Task: Create a task  Improve UI/UX of the app on mobile devices , assign it to team member softage.6@softage.net in the project TransparentLine and update the status of the task to  At Risk , set the priority of the task to Medium.
Action: Mouse moved to (65, 459)
Screenshot: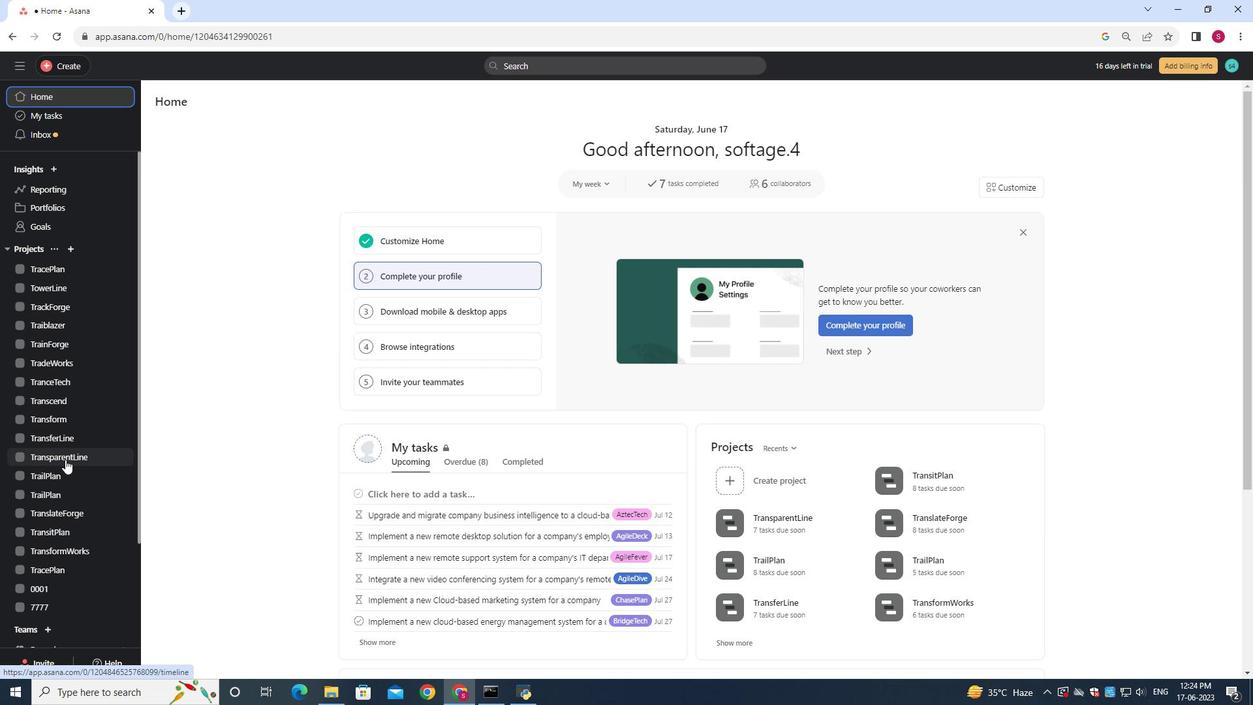 
Action: Mouse pressed left at (65, 459)
Screenshot: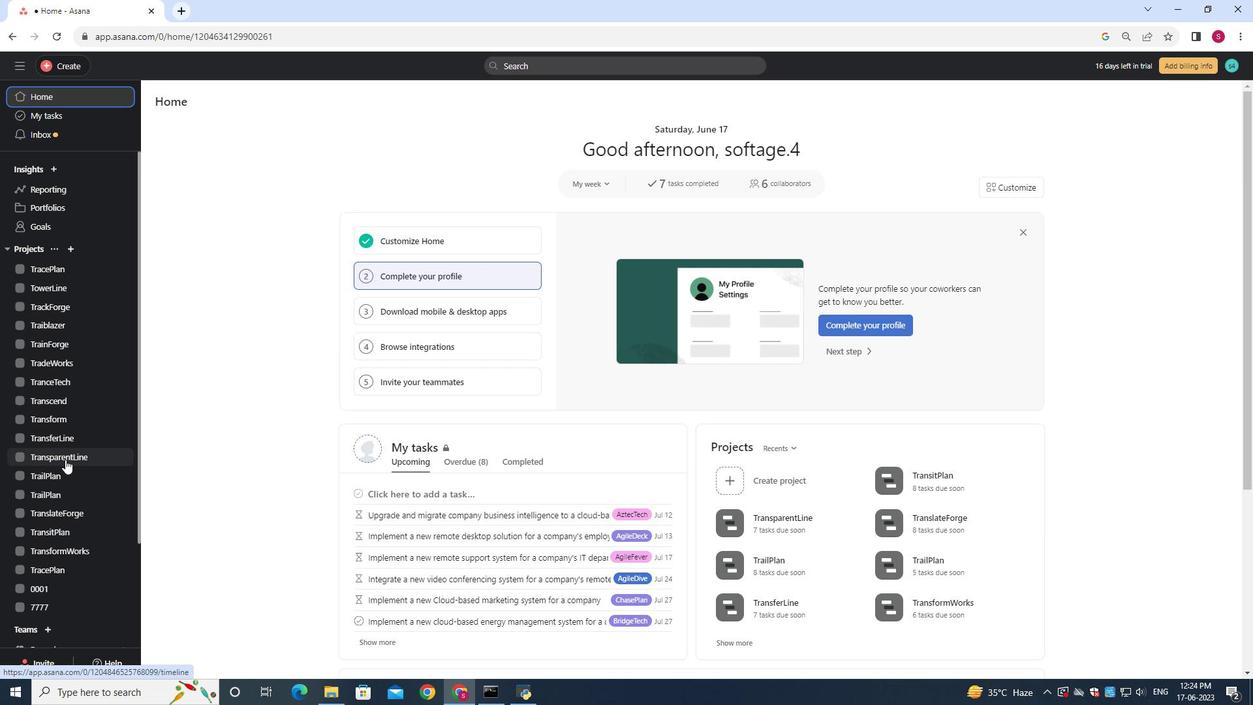 
Action: Mouse moved to (173, 151)
Screenshot: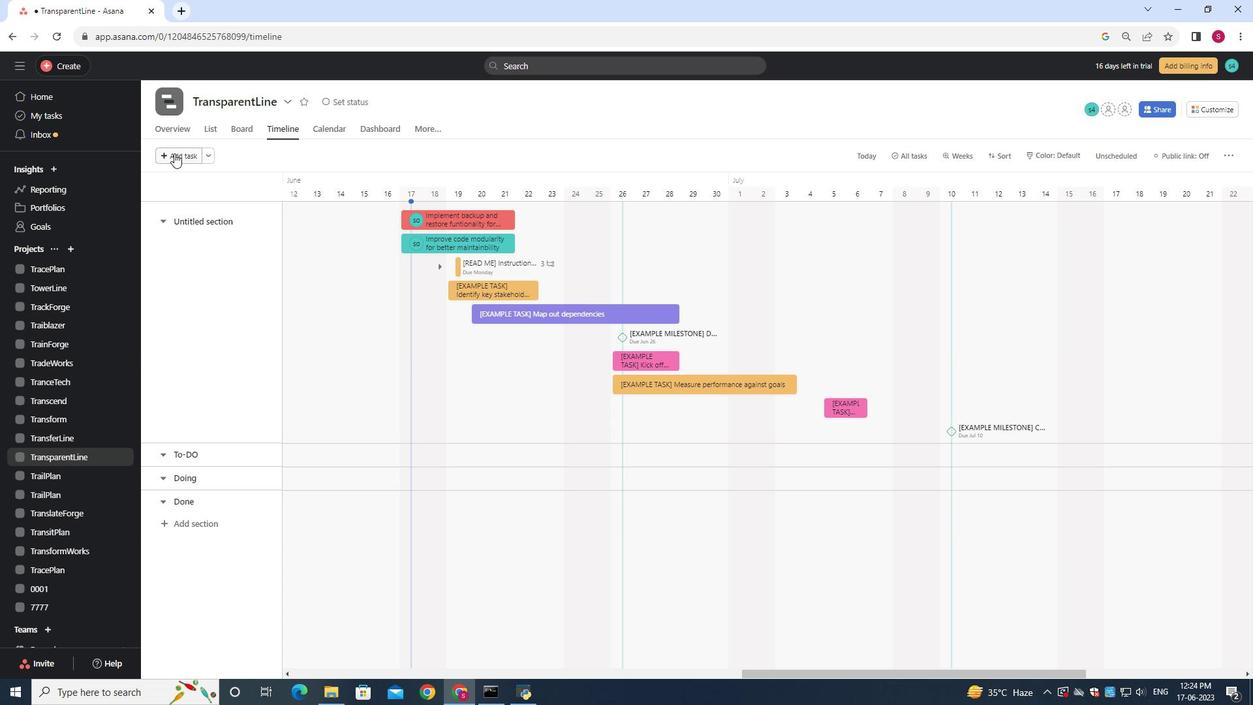 
Action: Mouse pressed left at (173, 151)
Screenshot: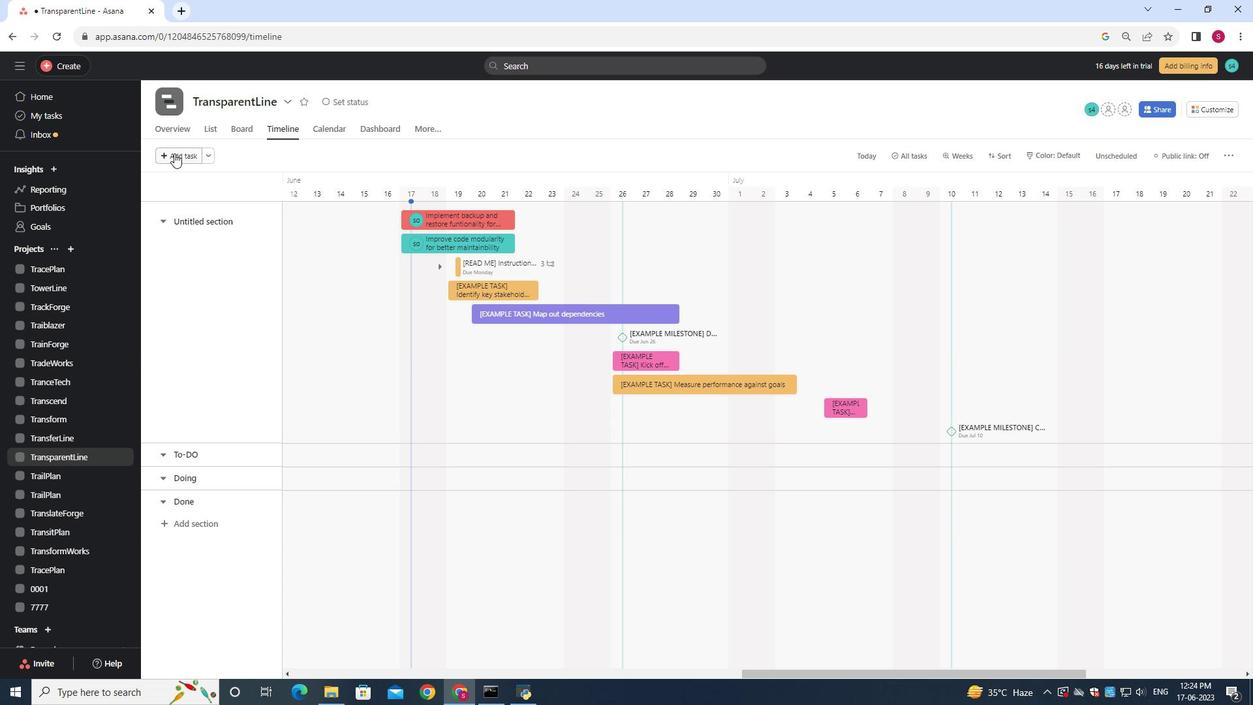 
Action: Mouse moved to (179, 156)
Screenshot: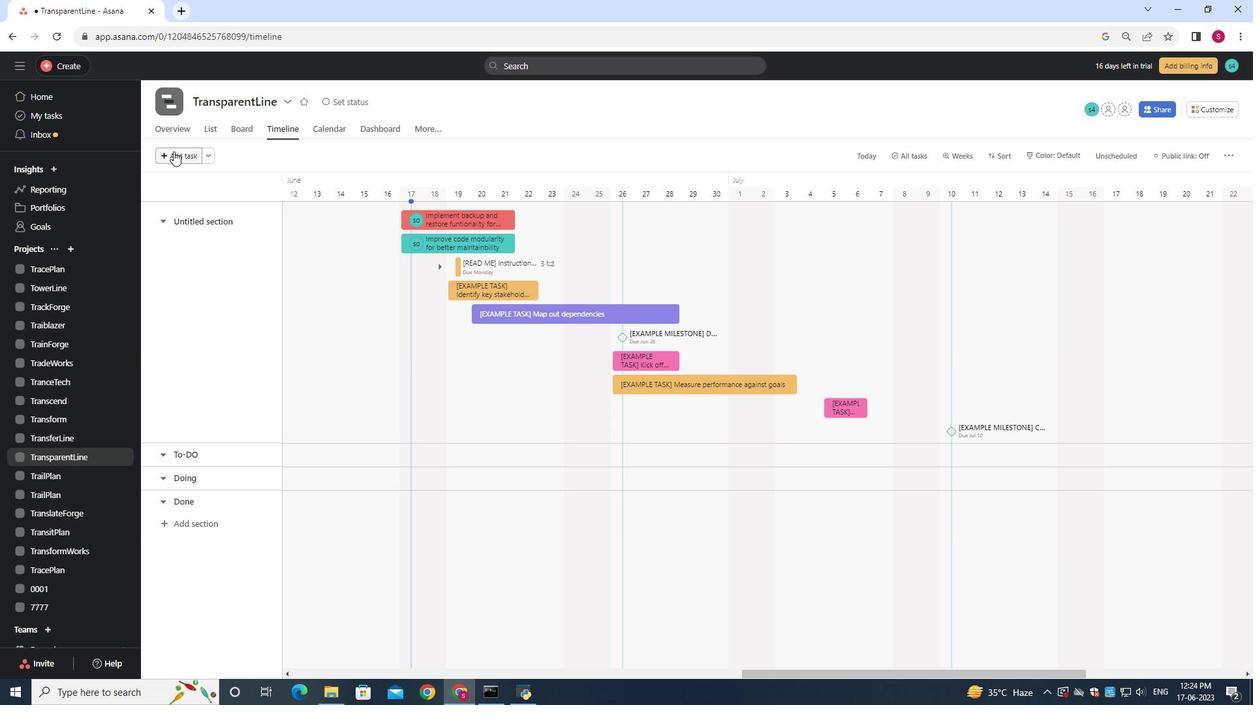 
Action: Key pressed <Key.shift>Improve<Key.space><Key.shift>UI/<Key.shift><Key.shift><Key.shift><Key.shift><Key.shift><Key.shift><Key.shift><Key.shift>UX<Key.space>of<Key.space>the<Key.space>app<Key.space>on<Key.space>mobile<Key.space>devices
Screenshot: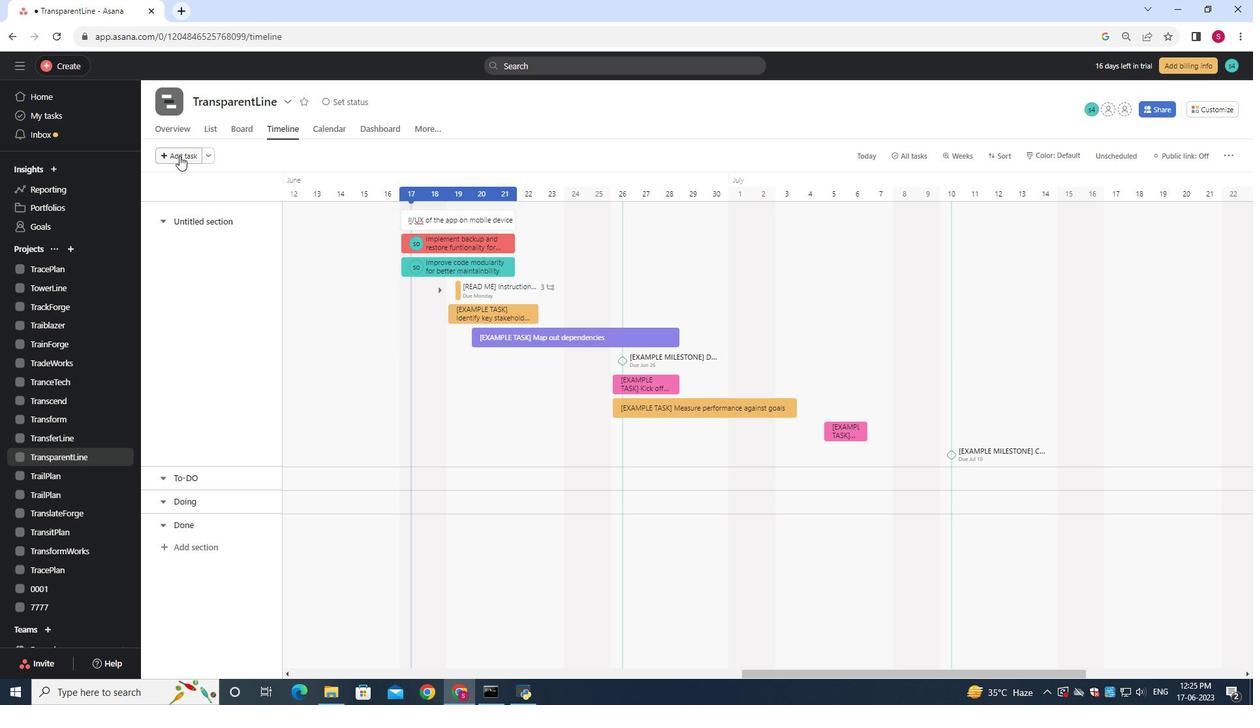 
Action: Mouse moved to (462, 223)
Screenshot: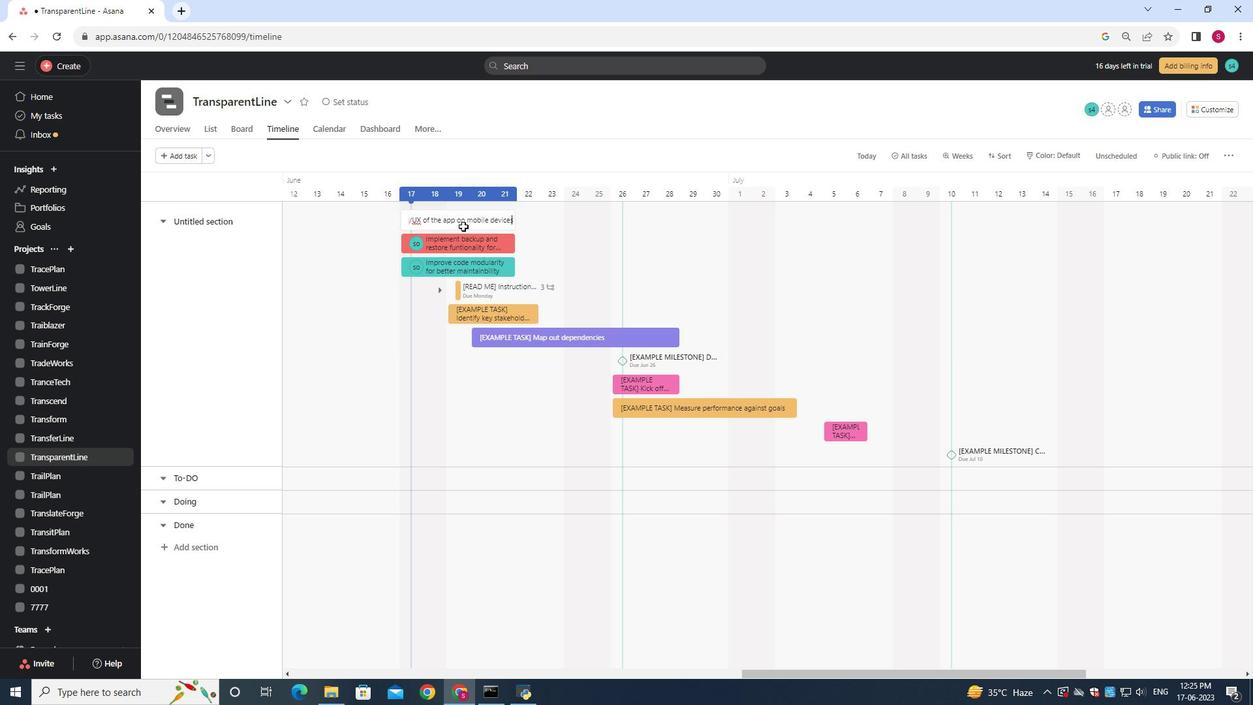 
Action: Mouse pressed left at (462, 223)
Screenshot: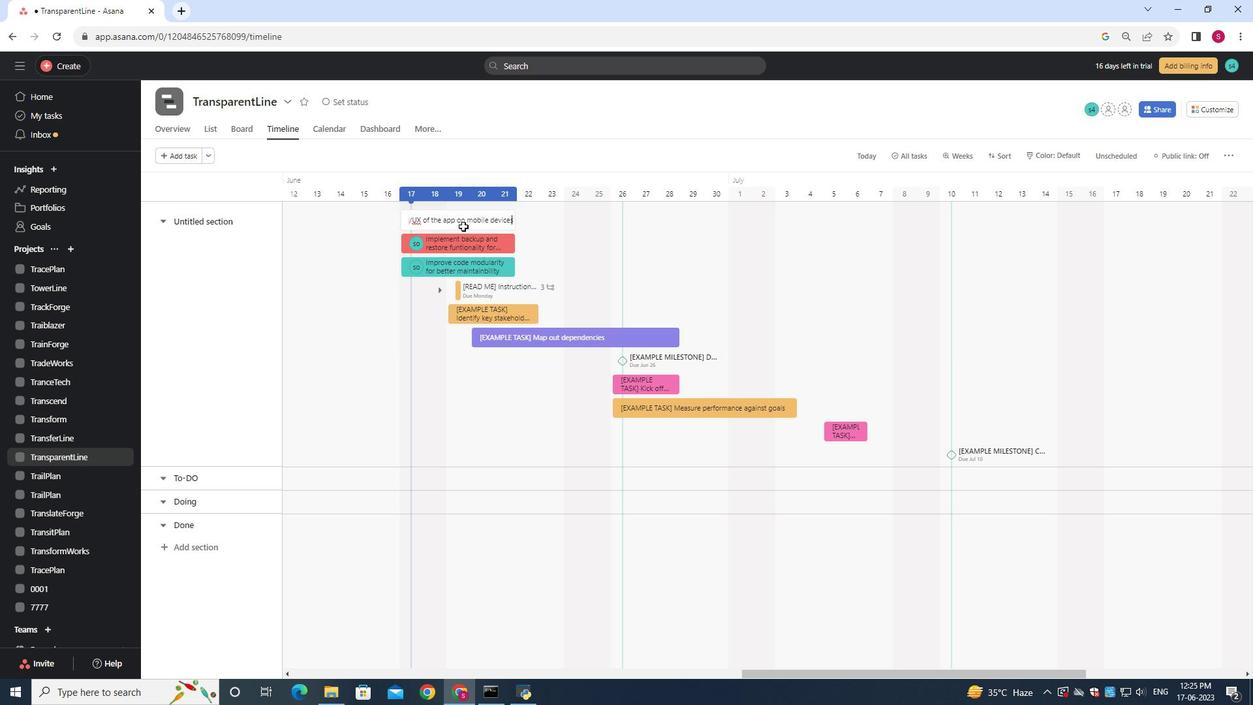 
Action: Mouse moved to (974, 220)
Screenshot: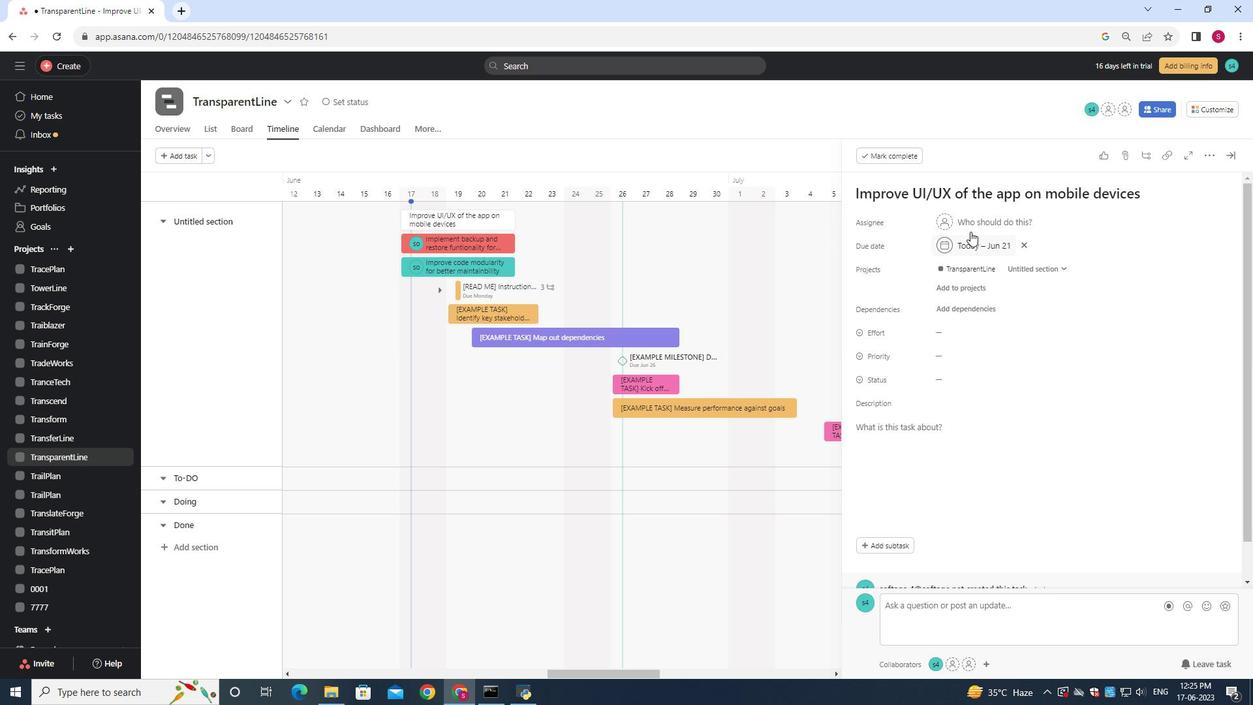 
Action: Mouse pressed left at (974, 220)
Screenshot: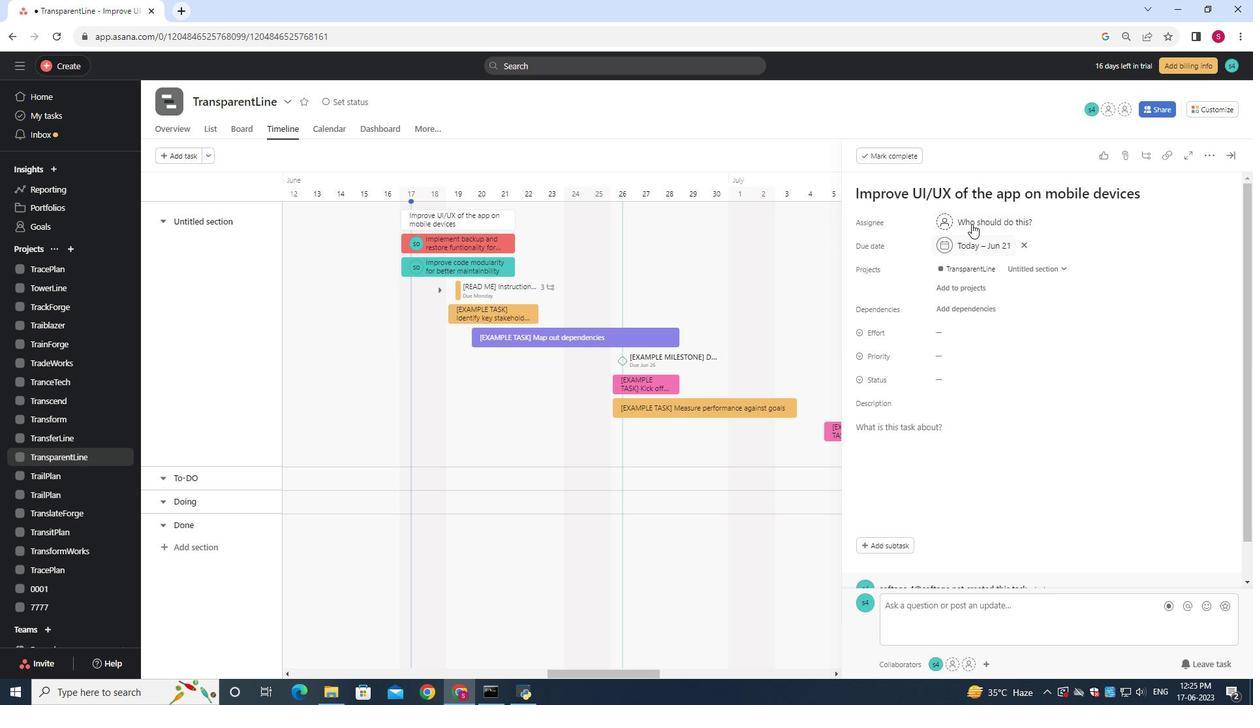 
Action: Mouse moved to (974, 220)
Screenshot: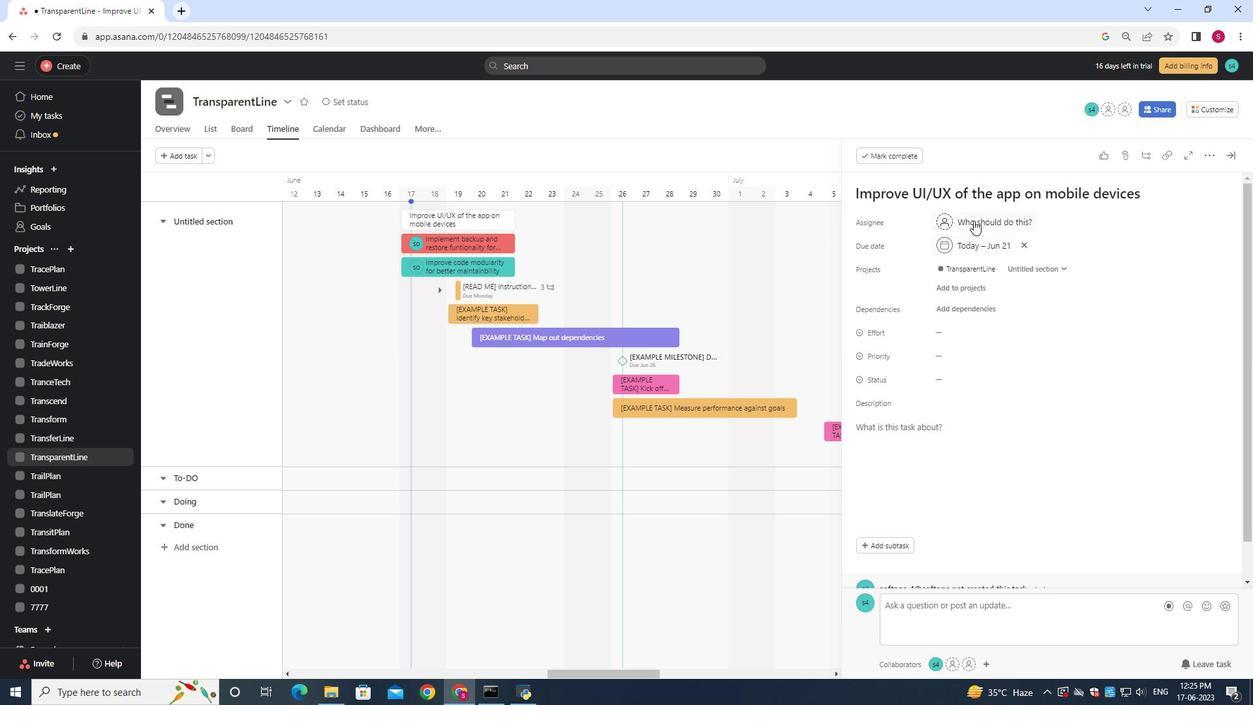 
Action: Key pressed softage.6<Key.shift>@softage.net
Screenshot: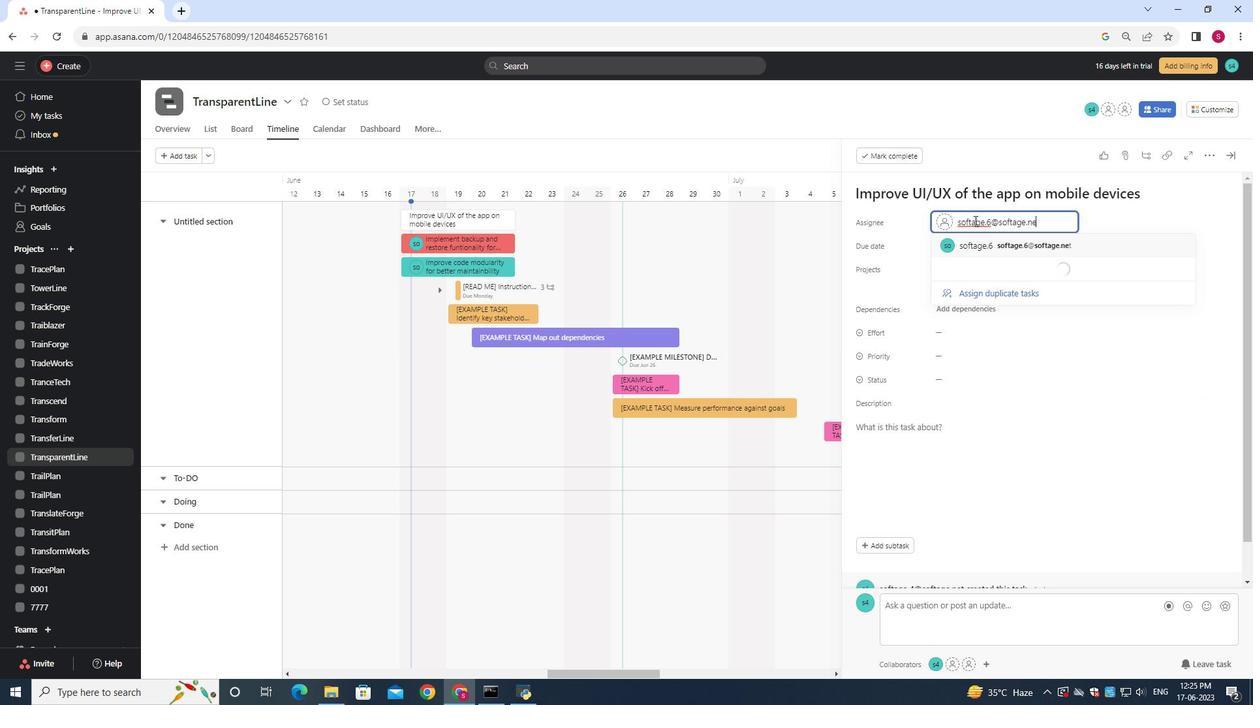 
Action: Mouse moved to (1023, 247)
Screenshot: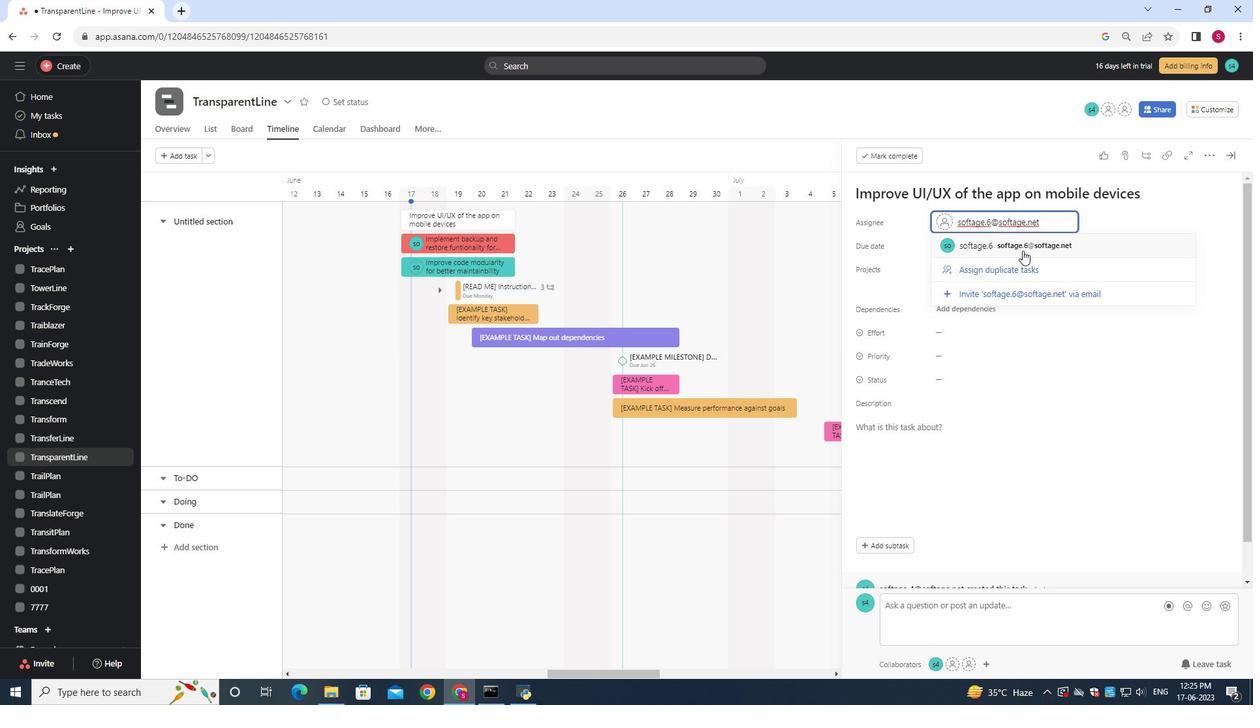 
Action: Mouse pressed left at (1023, 247)
Screenshot: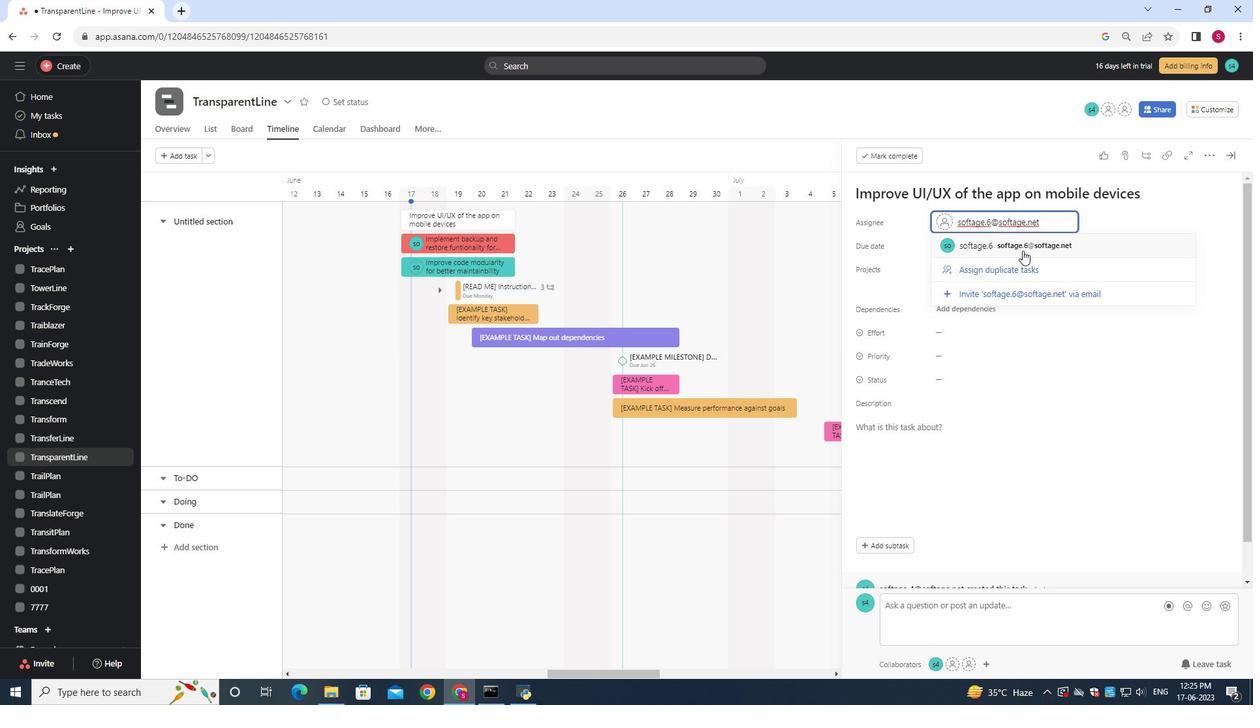 
Action: Mouse moved to (1021, 242)
Screenshot: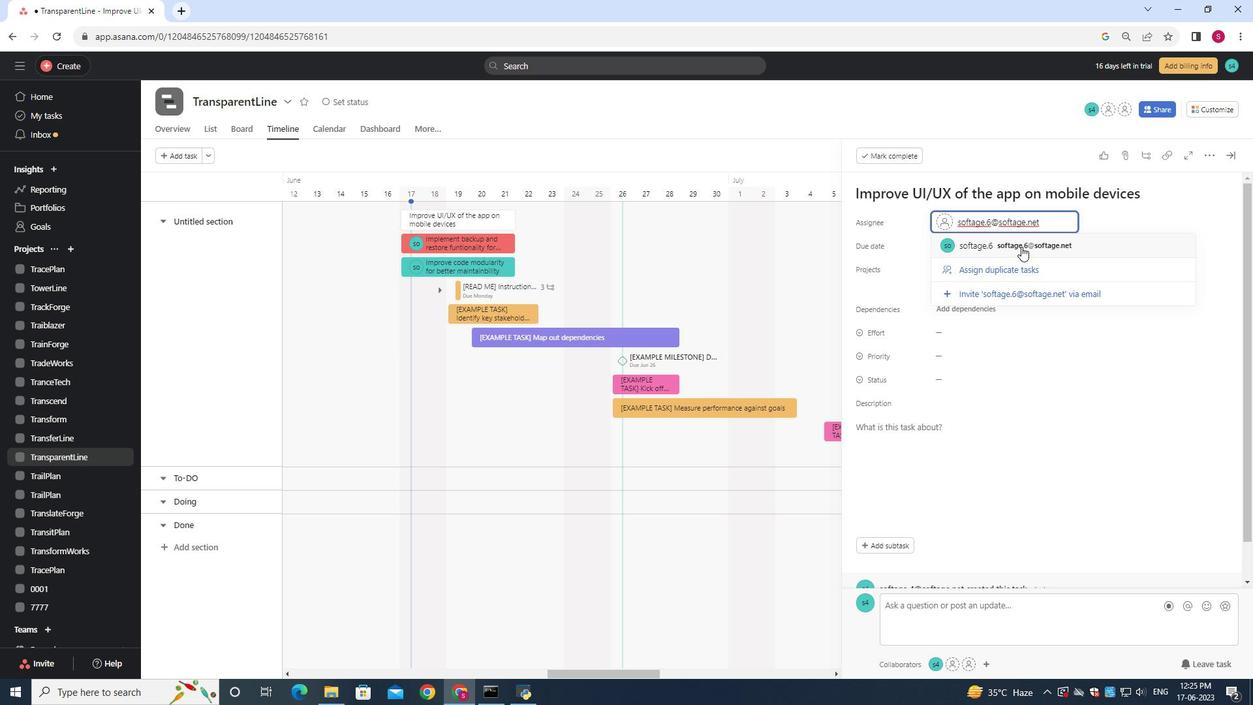 
Action: Mouse pressed left at (1021, 242)
Screenshot: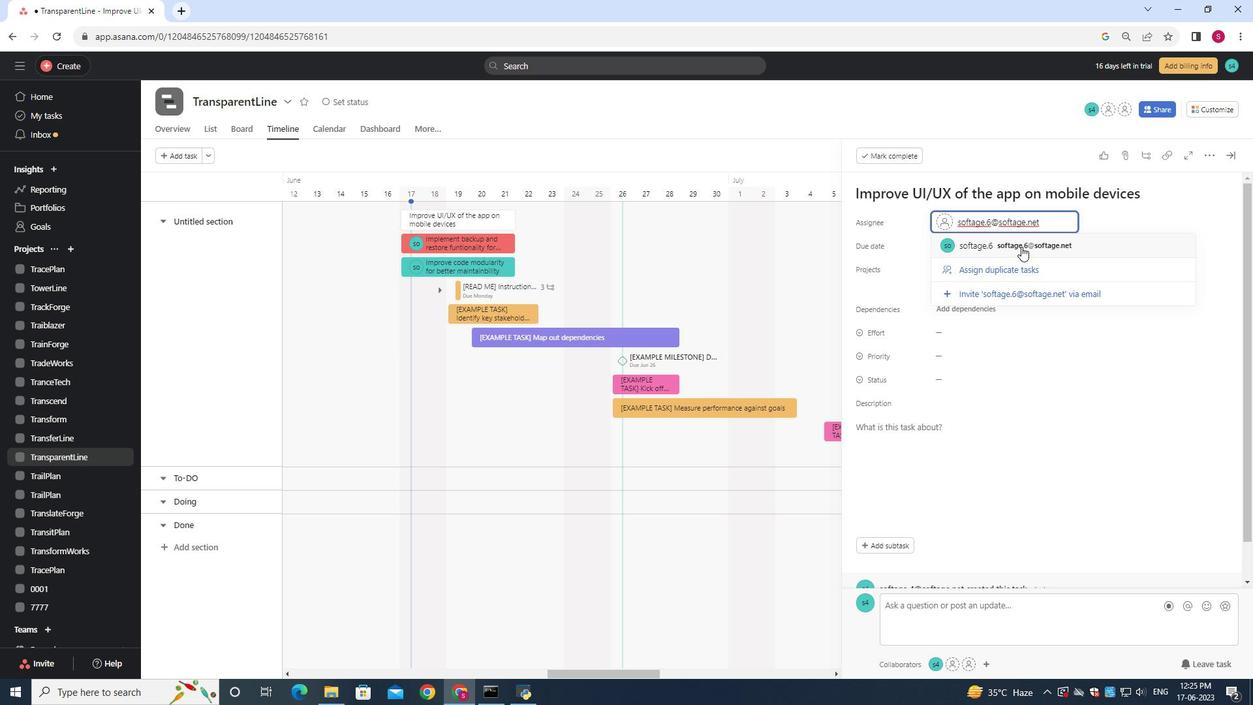 
Action: Mouse moved to (942, 376)
Screenshot: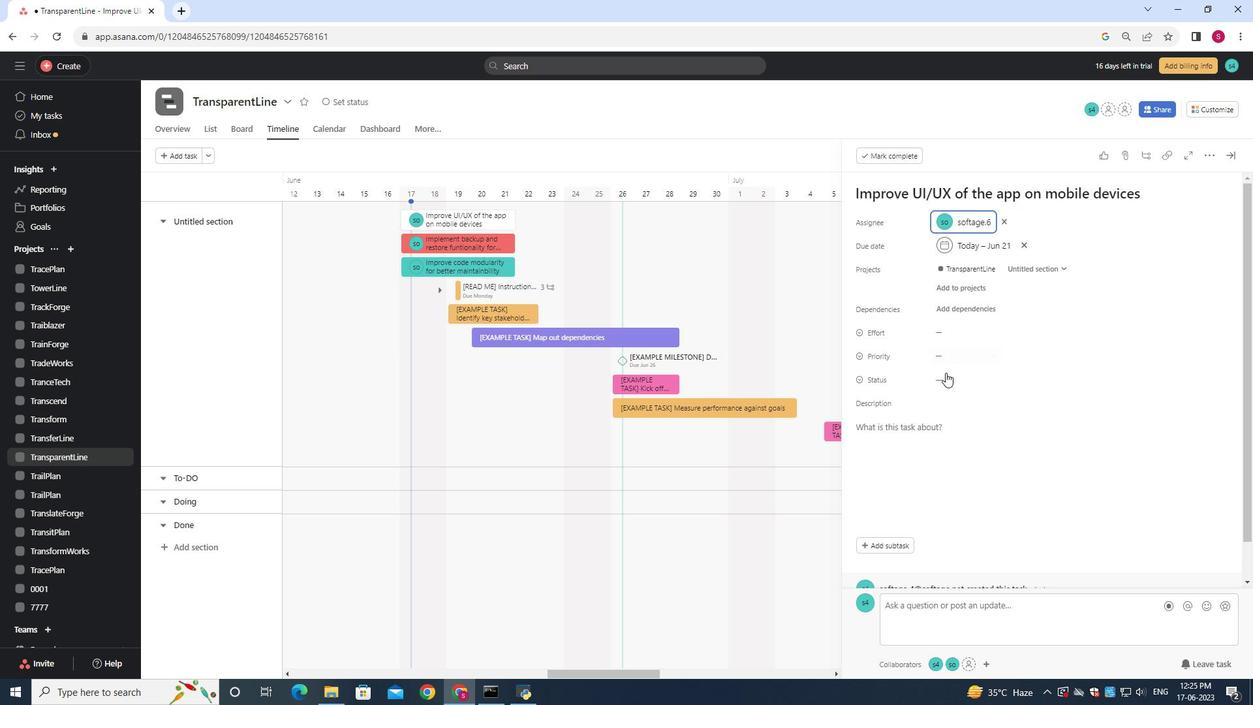 
Action: Mouse pressed left at (942, 376)
Screenshot: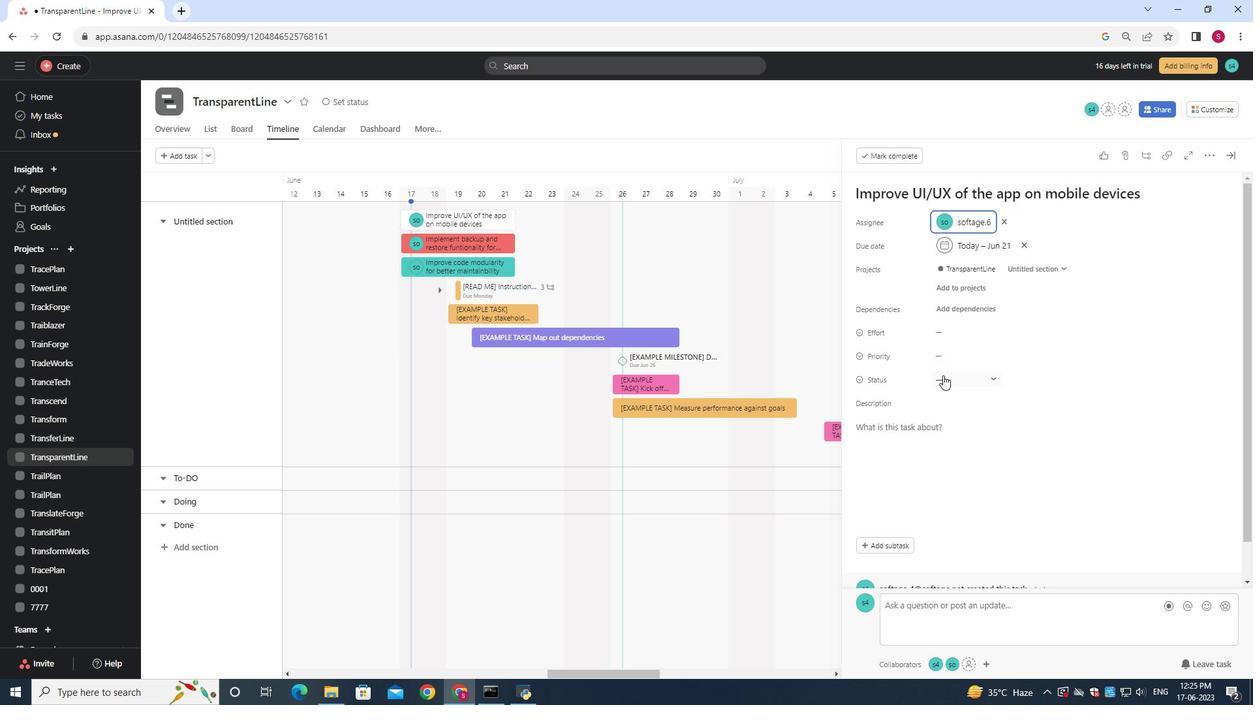 
Action: Mouse moved to (968, 439)
Screenshot: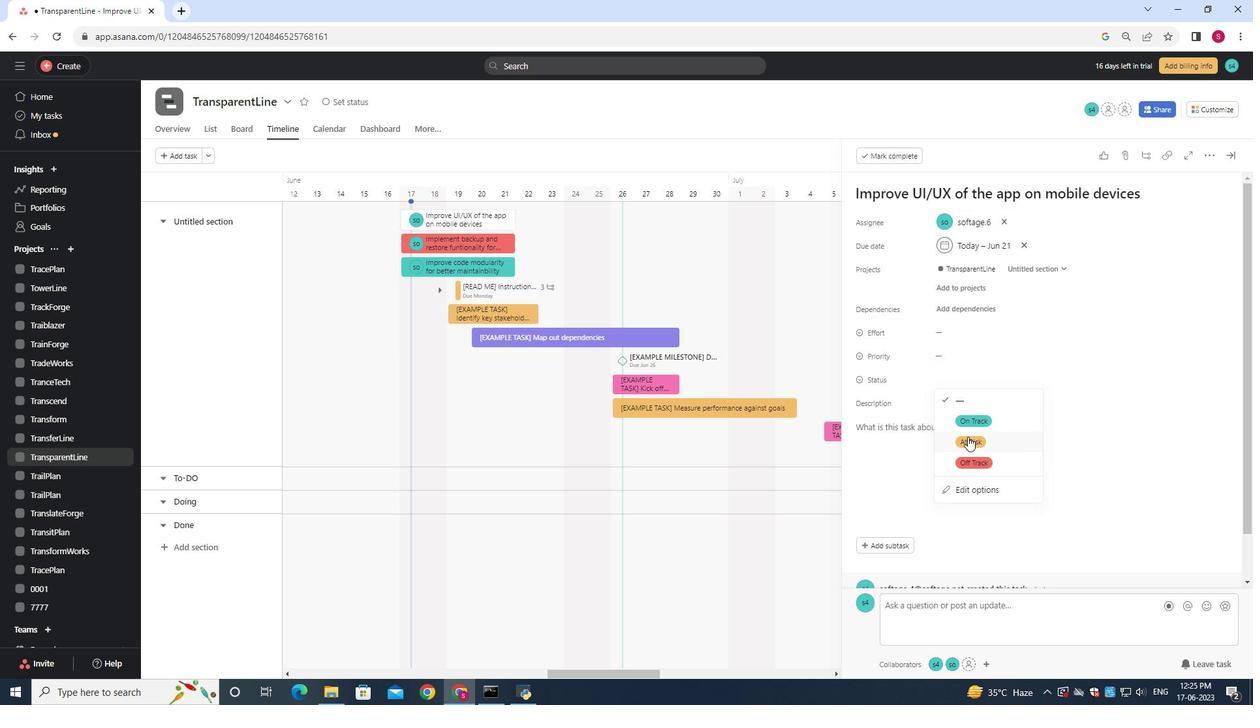 
Action: Mouse pressed left at (968, 439)
Screenshot: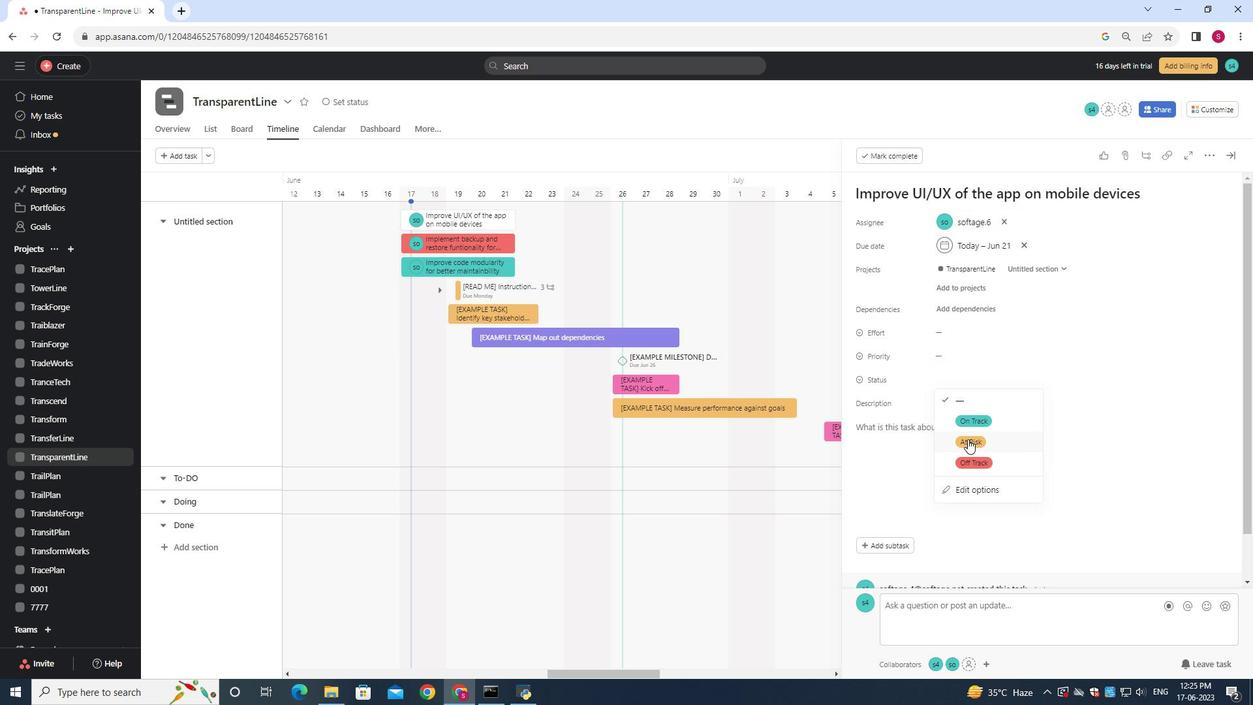 
Action: Mouse moved to (947, 356)
Screenshot: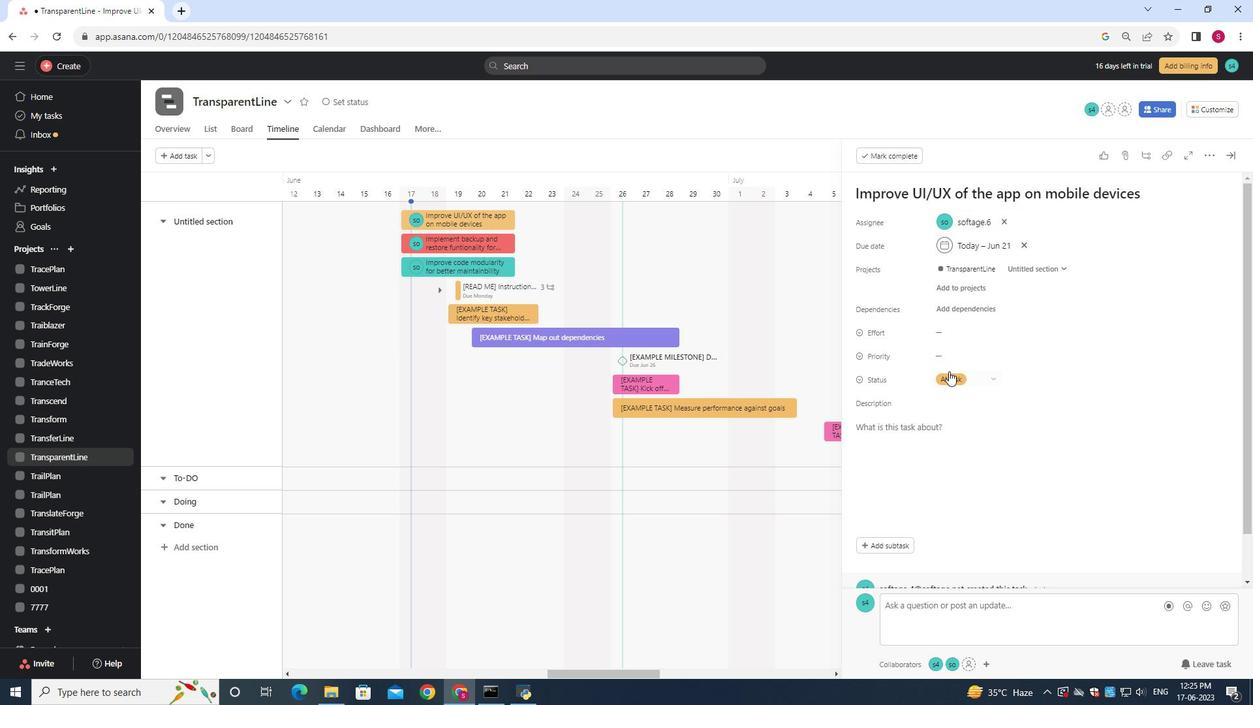 
Action: Mouse pressed left at (947, 356)
Screenshot: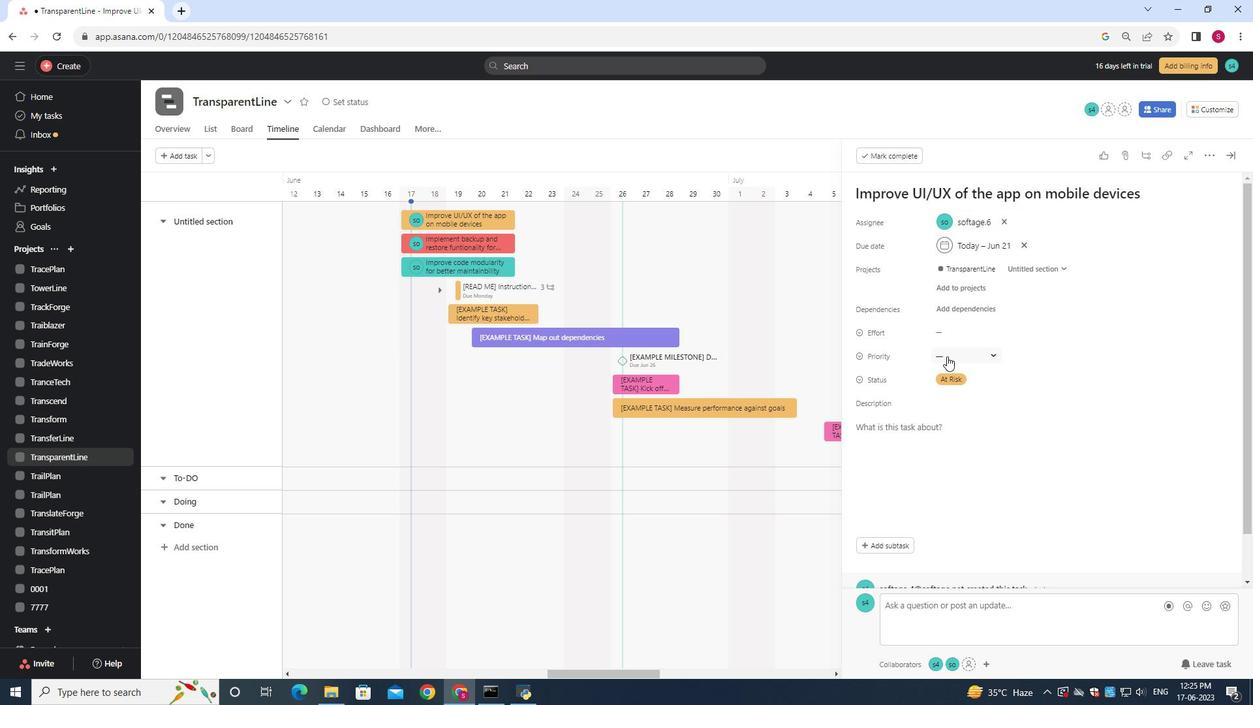 
Action: Mouse moved to (977, 417)
Screenshot: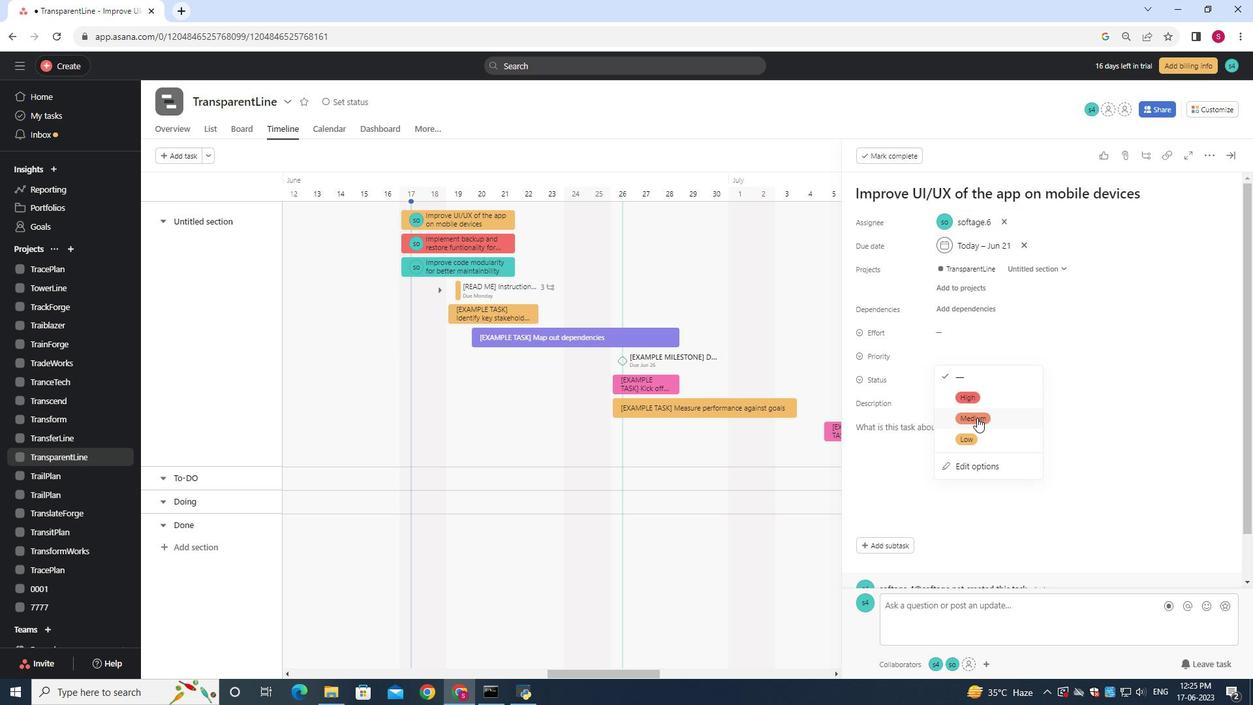 
Action: Mouse pressed left at (977, 417)
Screenshot: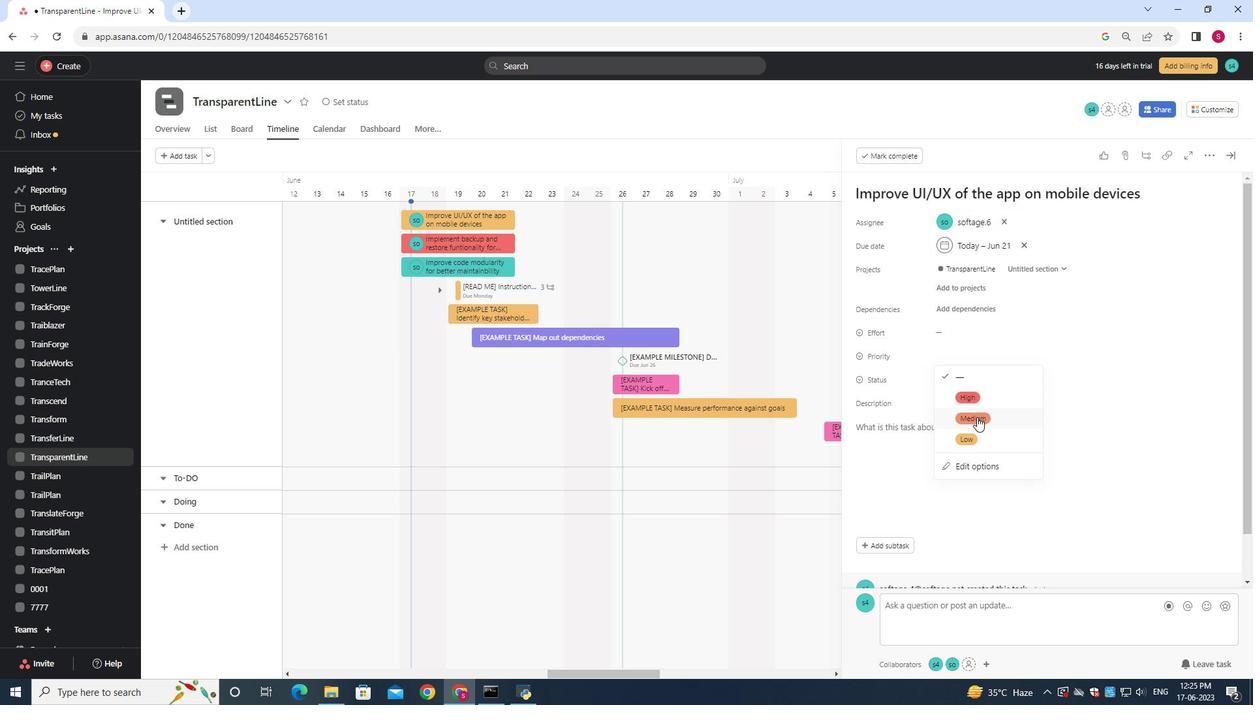 
Action: Mouse moved to (987, 351)
Screenshot: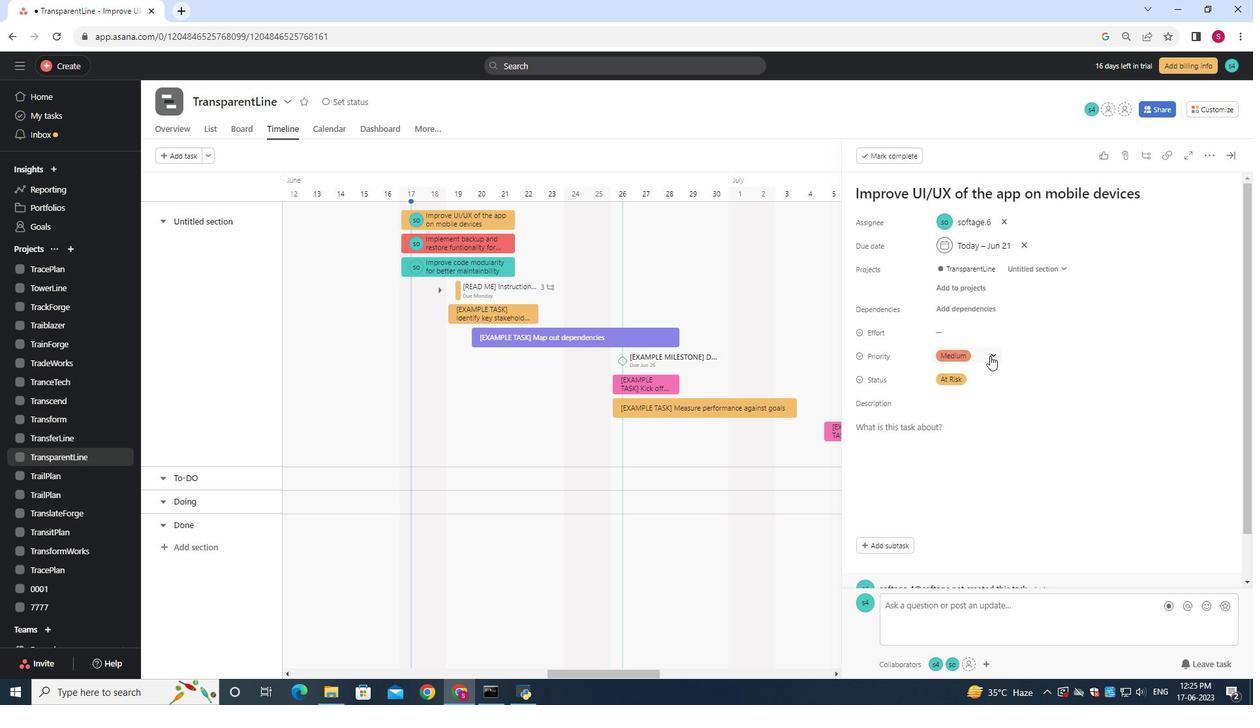 
